 Task: Generate a new email address for this board.
Action: Mouse moved to (969, 154)
Screenshot: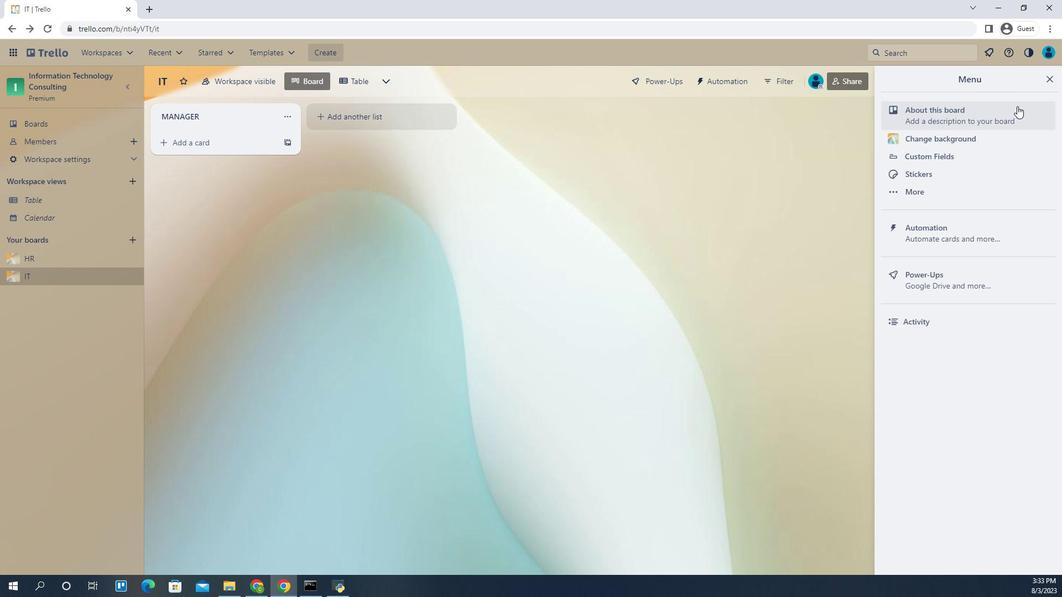 
Action: Mouse pressed left at (969, 154)
Screenshot: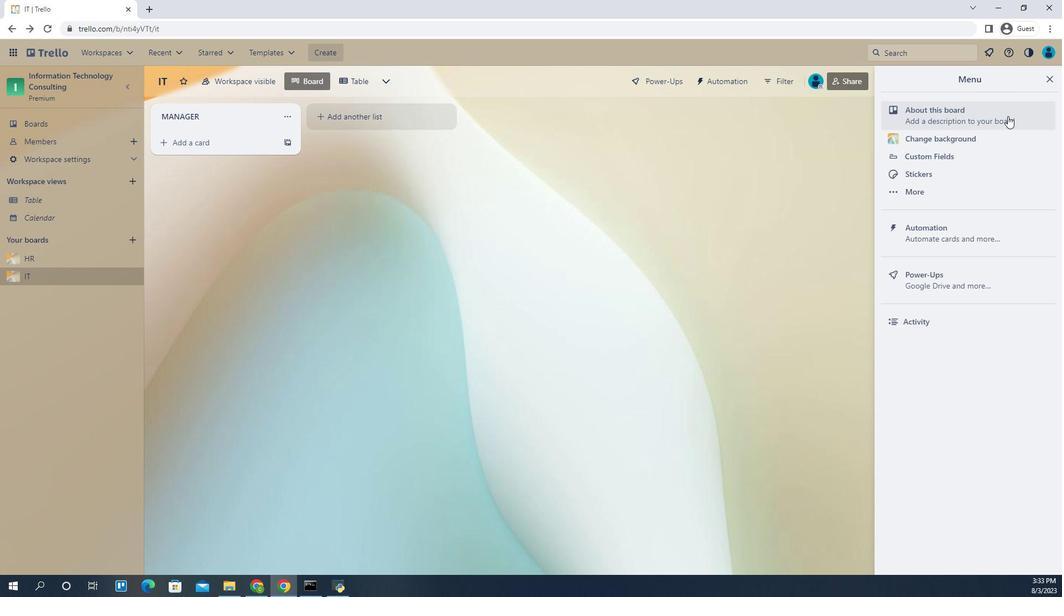 
Action: Mouse moved to (933, 239)
Screenshot: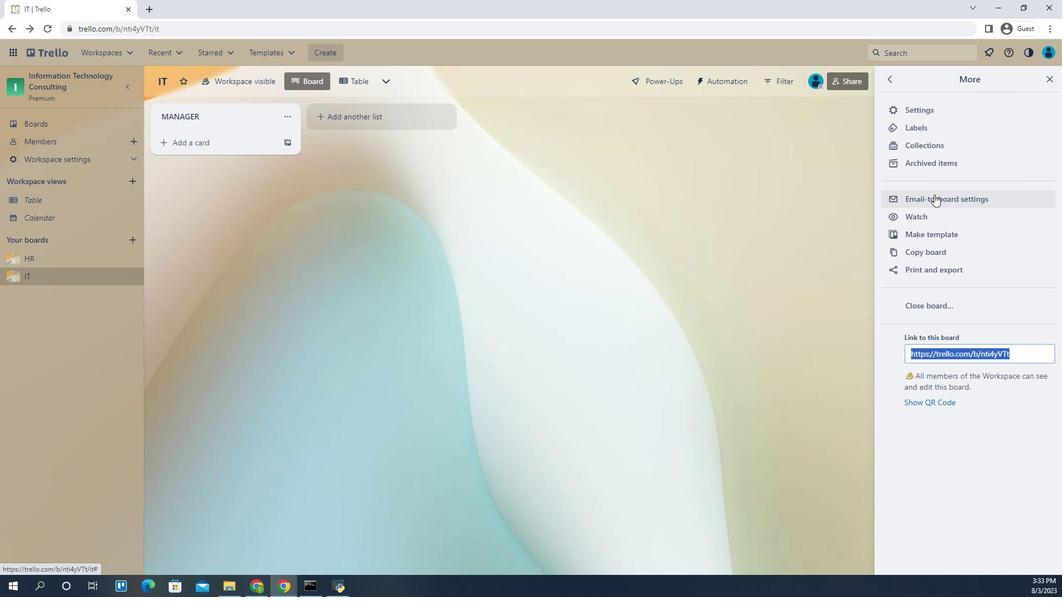 
Action: Mouse pressed left at (933, 239)
Screenshot: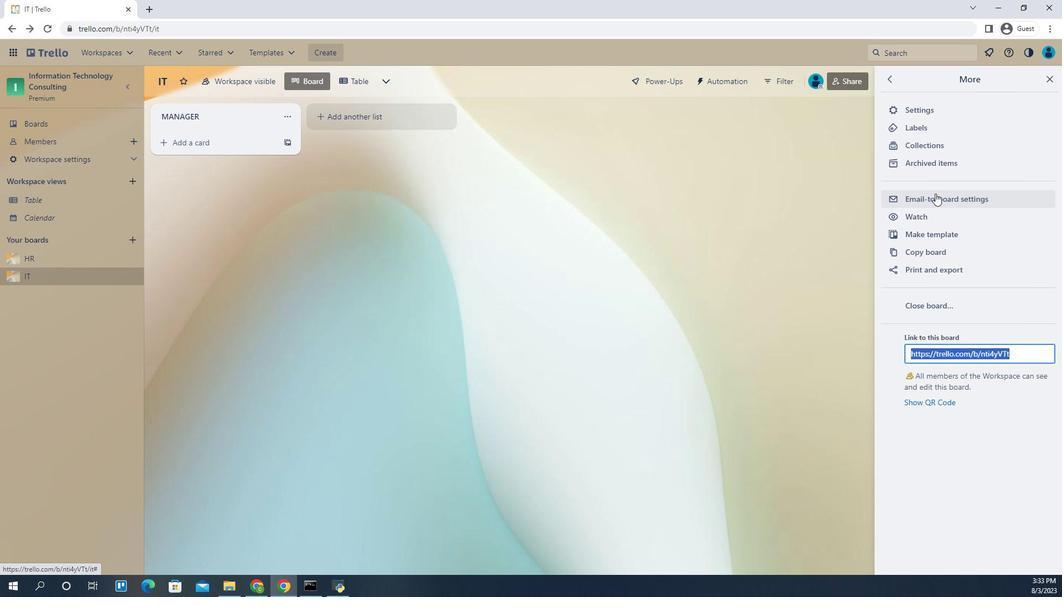 
Action: Mouse moved to (934, 237)
Screenshot: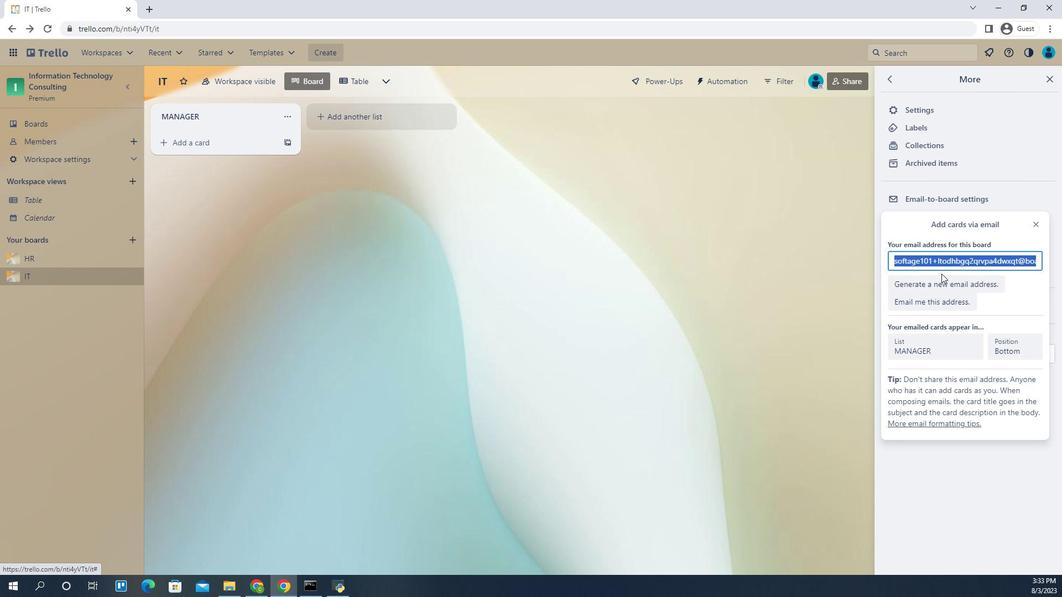 
Action: Mouse pressed left at (934, 237)
Screenshot: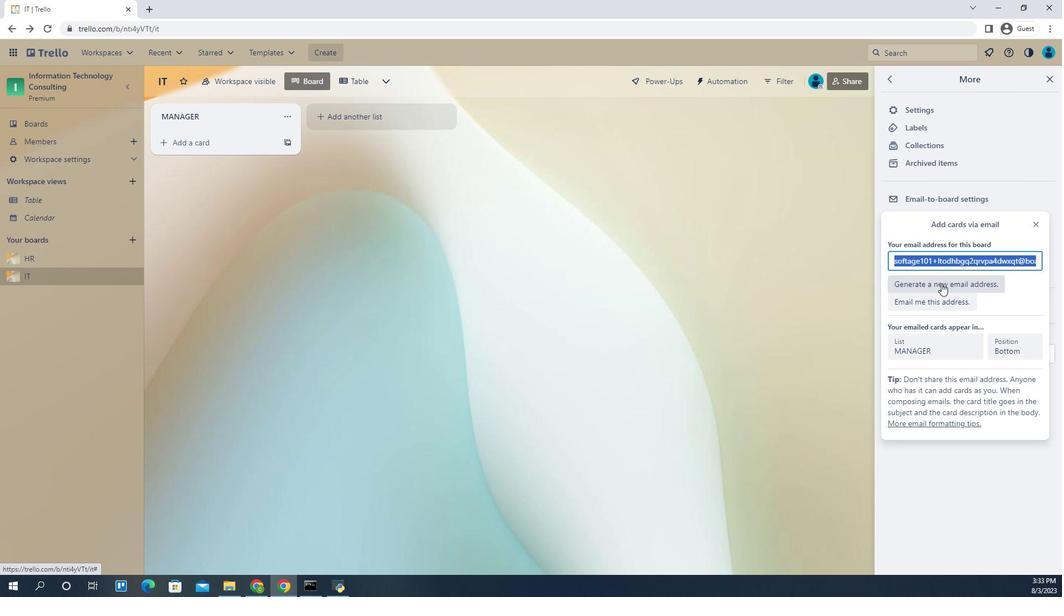 
Action: Mouse moved to (935, 303)
Screenshot: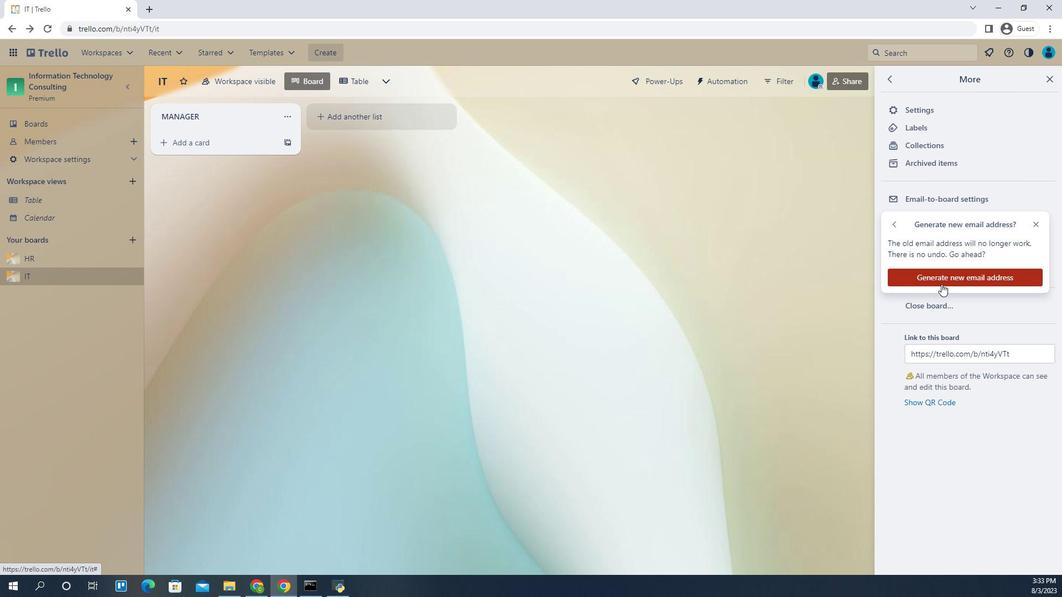 
Action: Mouse pressed left at (935, 303)
Screenshot: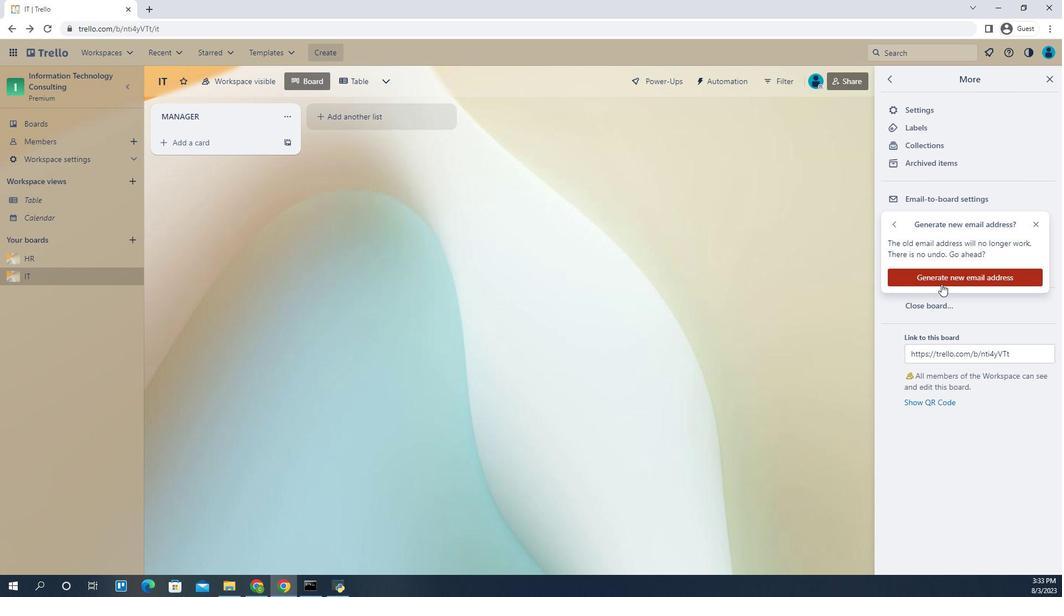 
Action: Mouse moved to (937, 301)
Screenshot: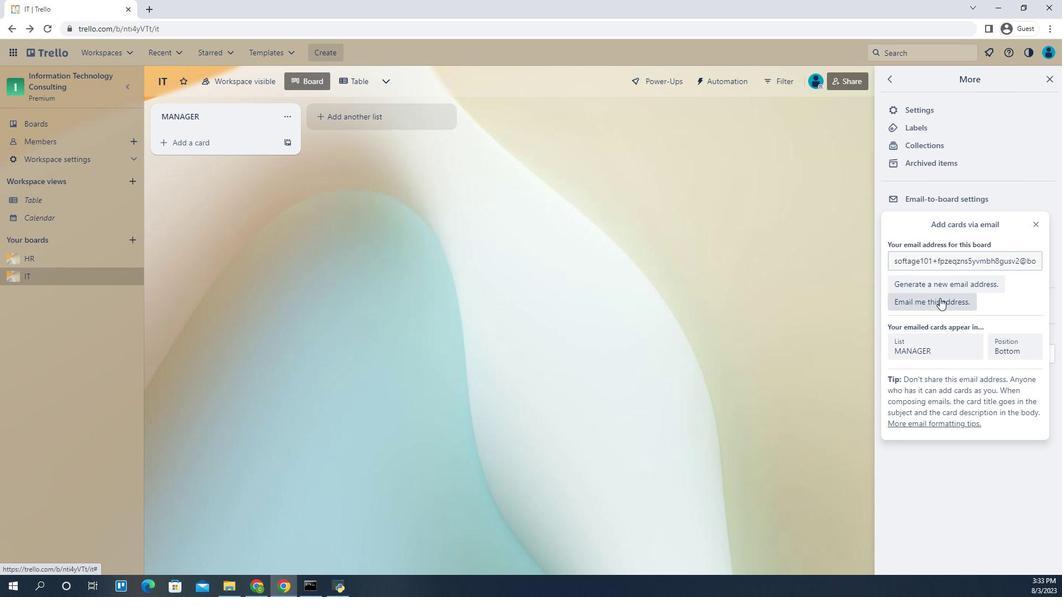 
Action: Mouse pressed left at (937, 301)
Screenshot: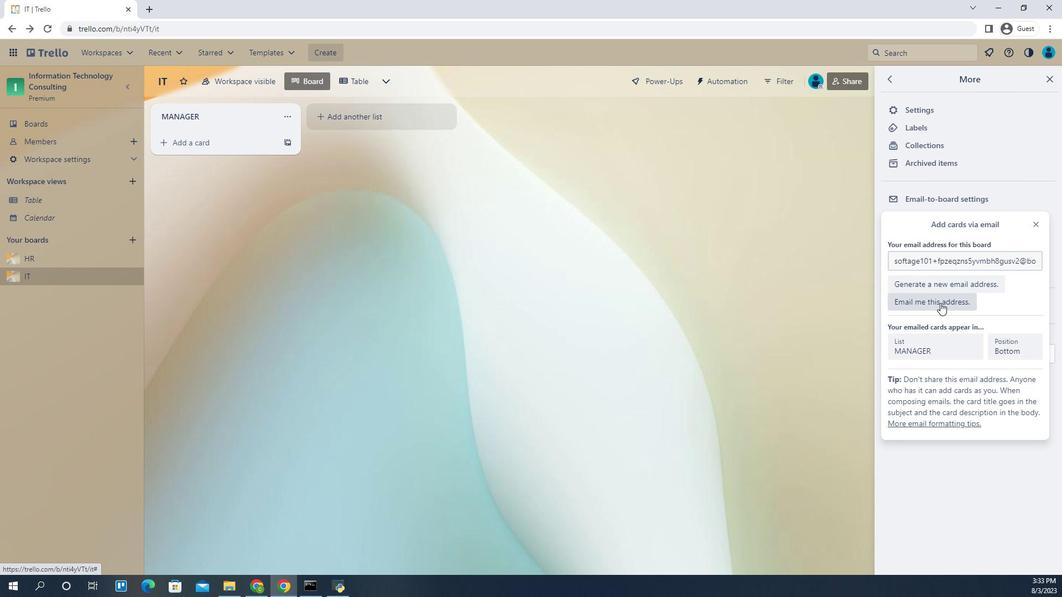 
Action: Mouse moved to (935, 318)
Screenshot: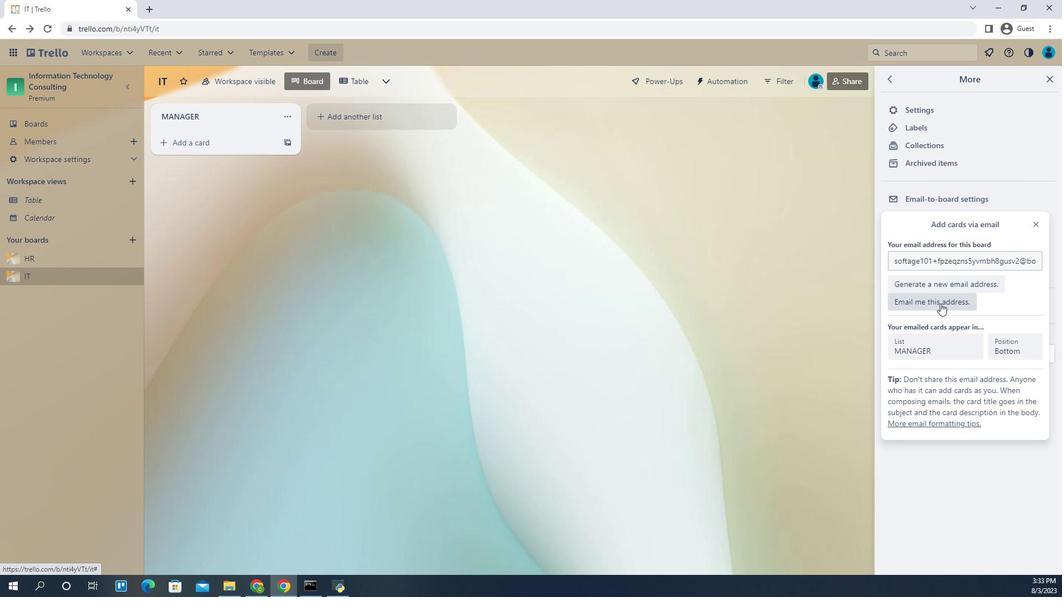 
